 Task: Archive the email with the subject Meeting invitation from softage.1@softage.net
Action: Mouse moved to (809, 84)
Screenshot: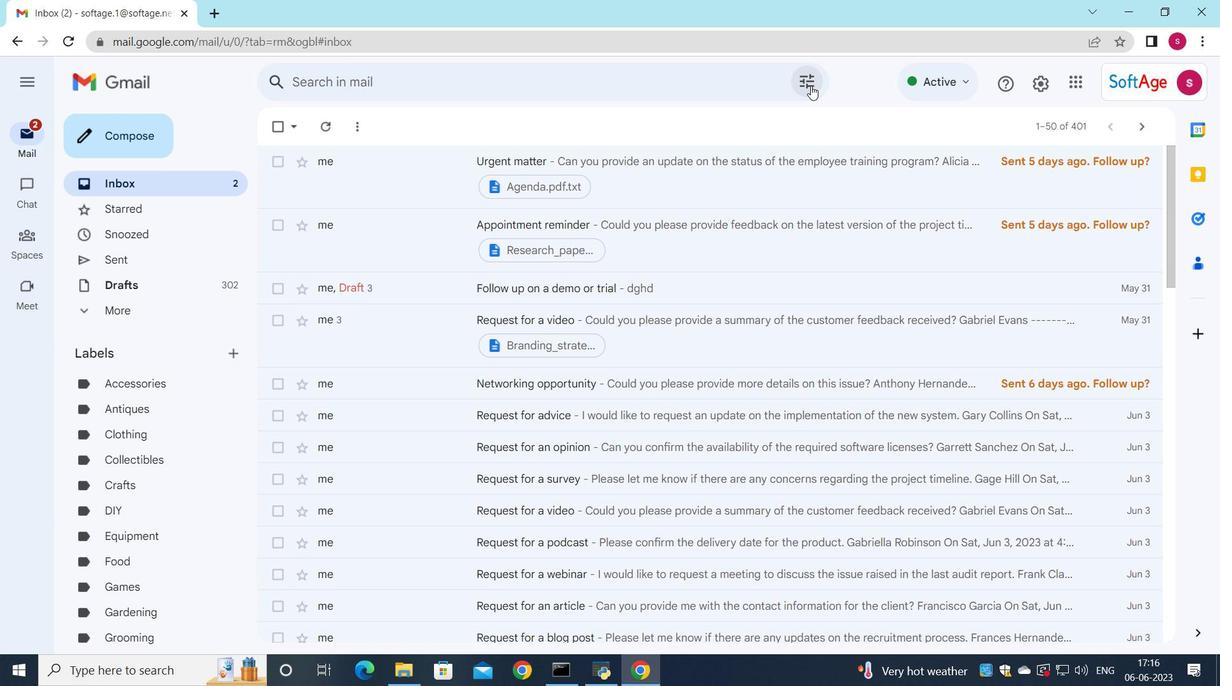 
Action: Mouse pressed left at (809, 84)
Screenshot: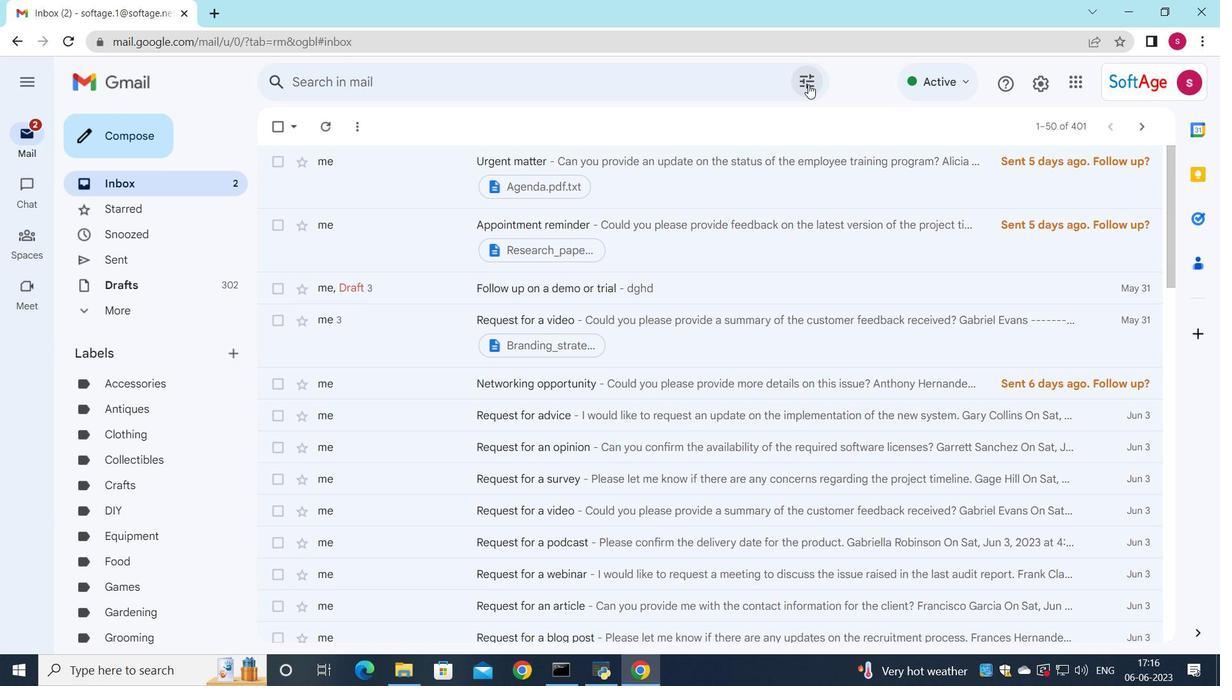 
Action: Mouse moved to (391, 139)
Screenshot: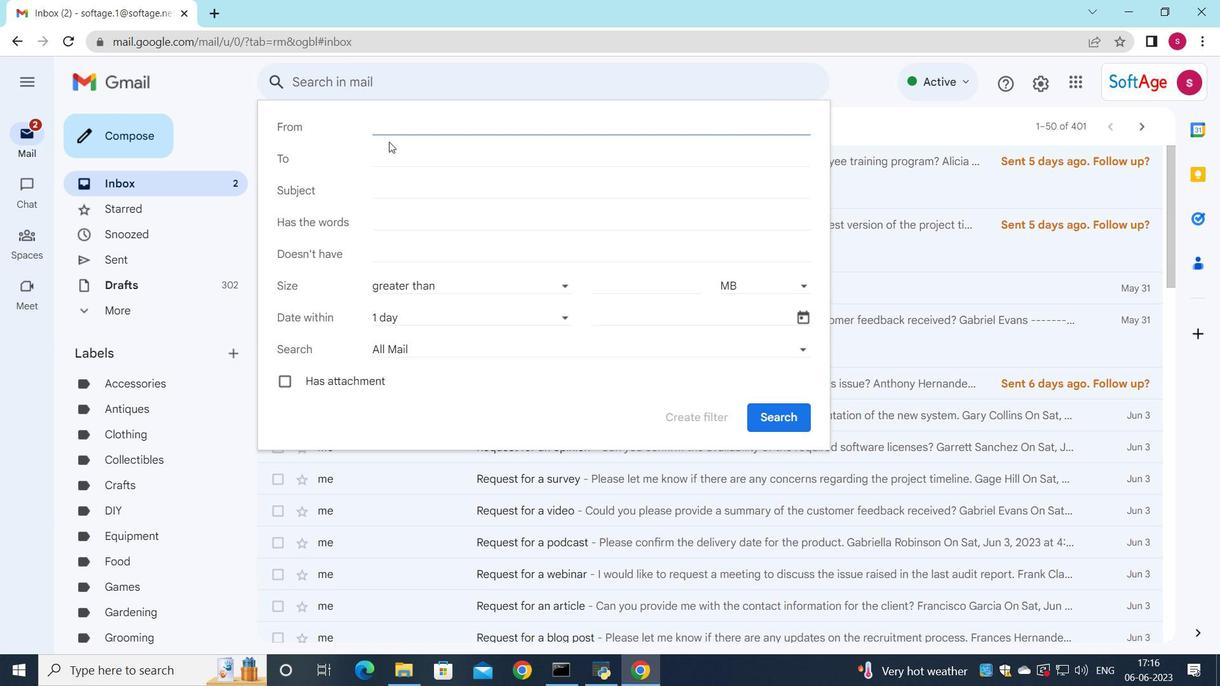 
Action: Key pressed s
Screenshot: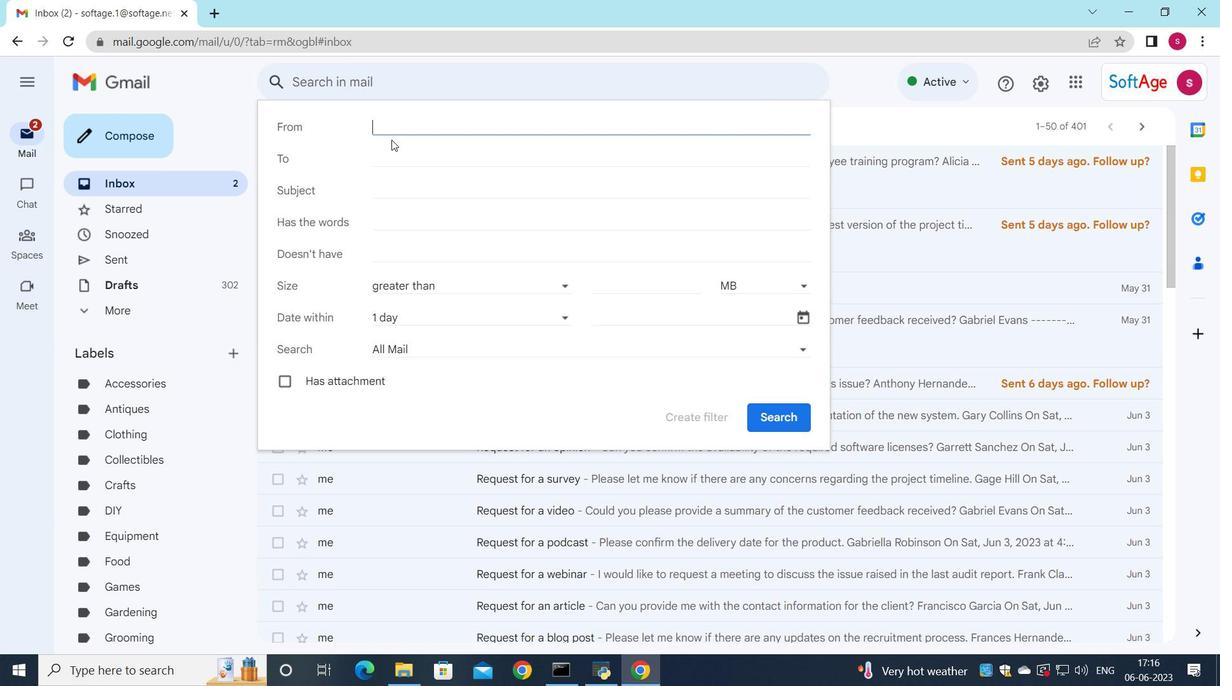 
Action: Mouse moved to (482, 155)
Screenshot: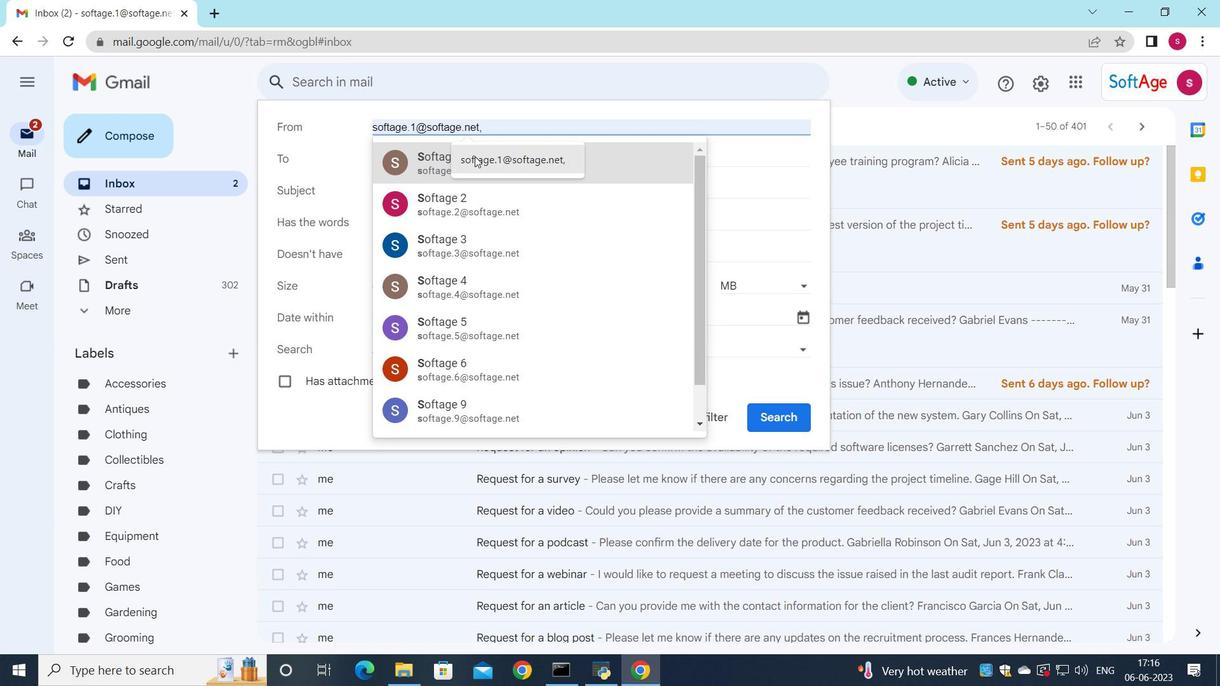 
Action: Mouse pressed left at (482, 155)
Screenshot: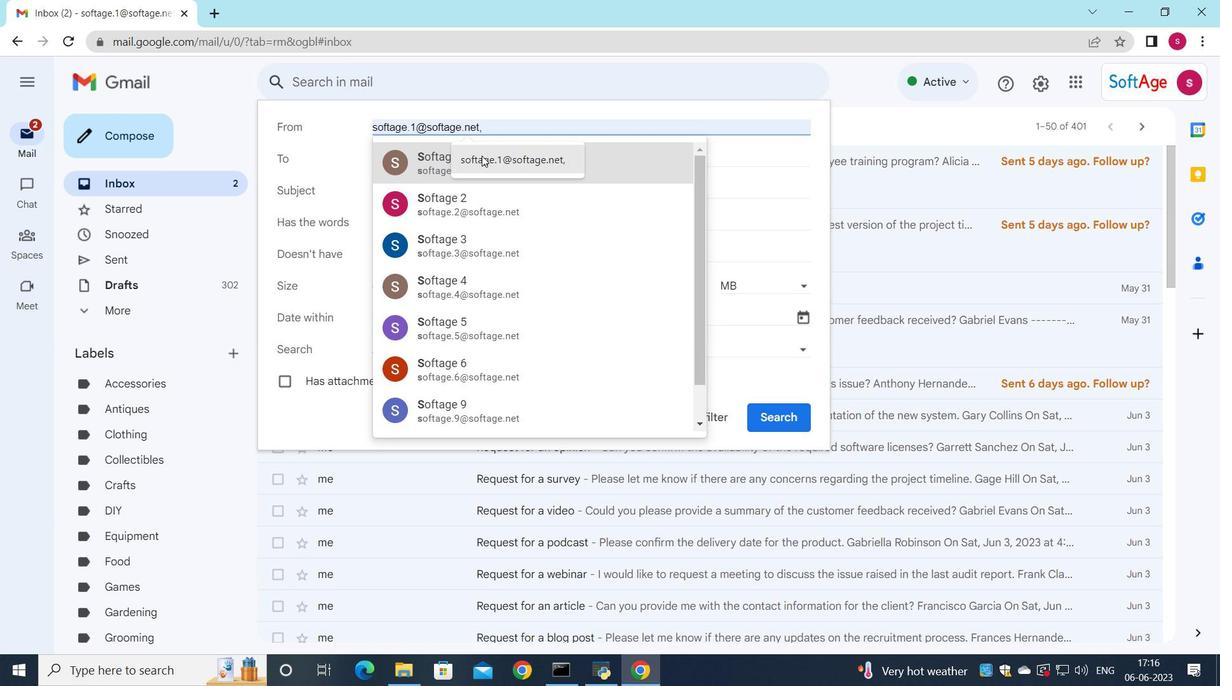 
Action: Mouse moved to (368, 187)
Screenshot: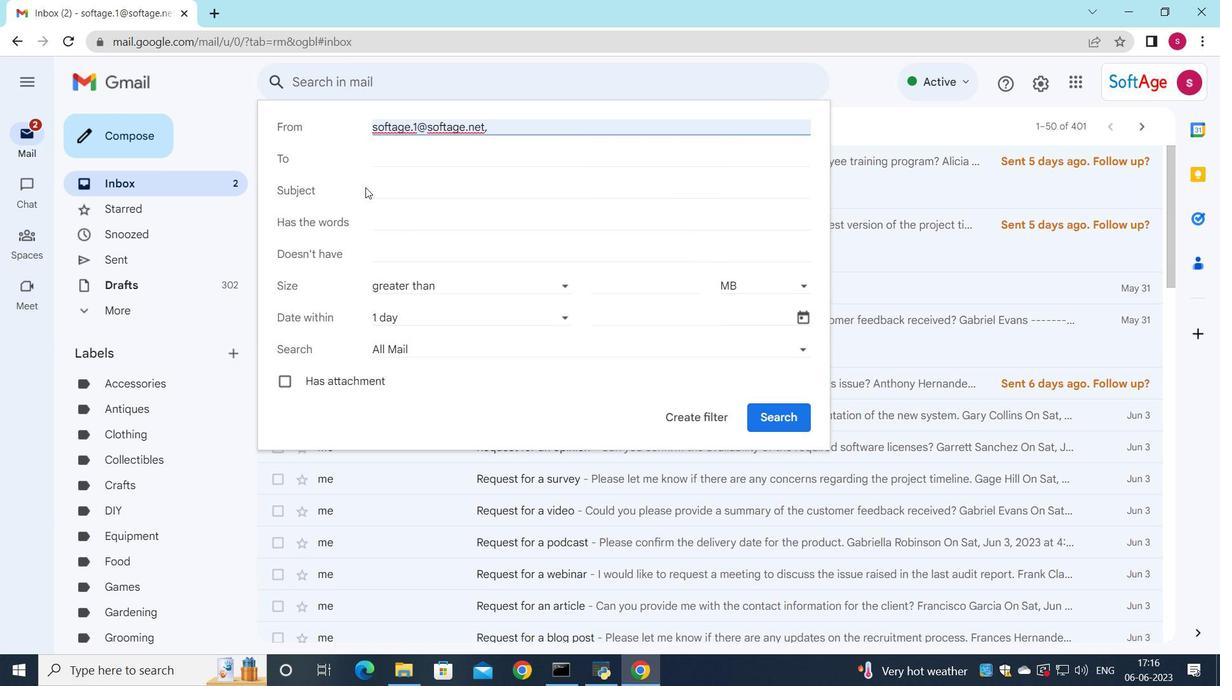 
Action: Mouse pressed left at (368, 187)
Screenshot: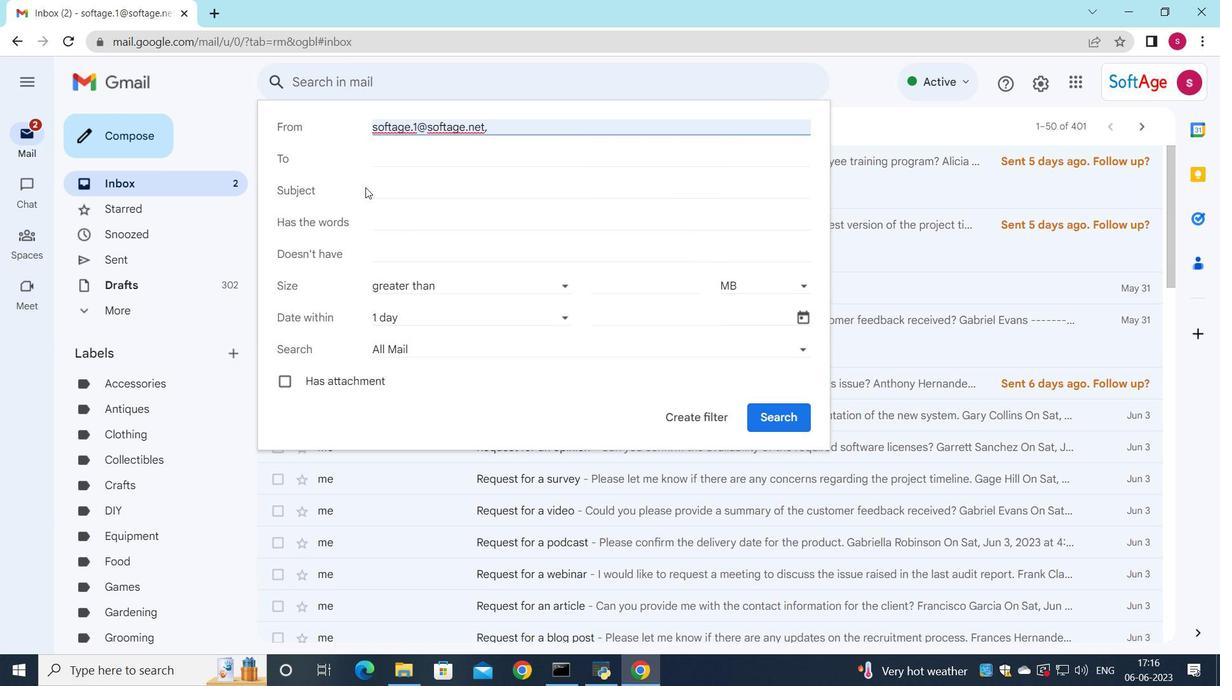 
Action: Mouse moved to (398, 186)
Screenshot: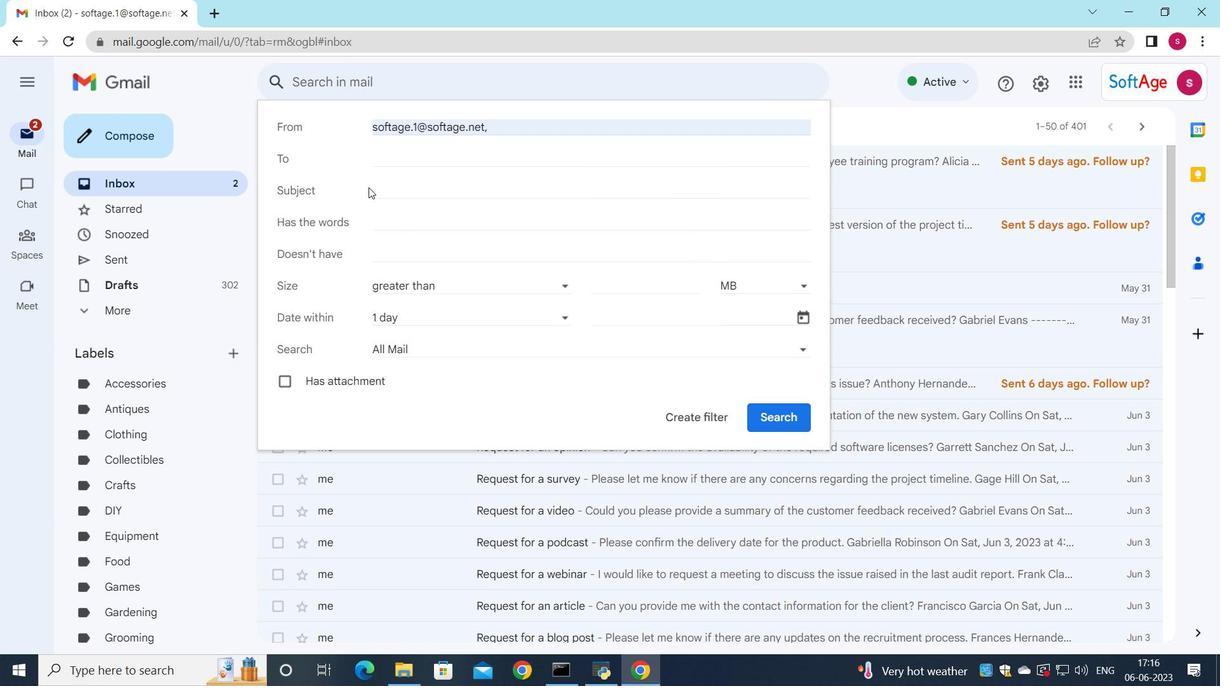 
Action: Mouse pressed left at (398, 186)
Screenshot: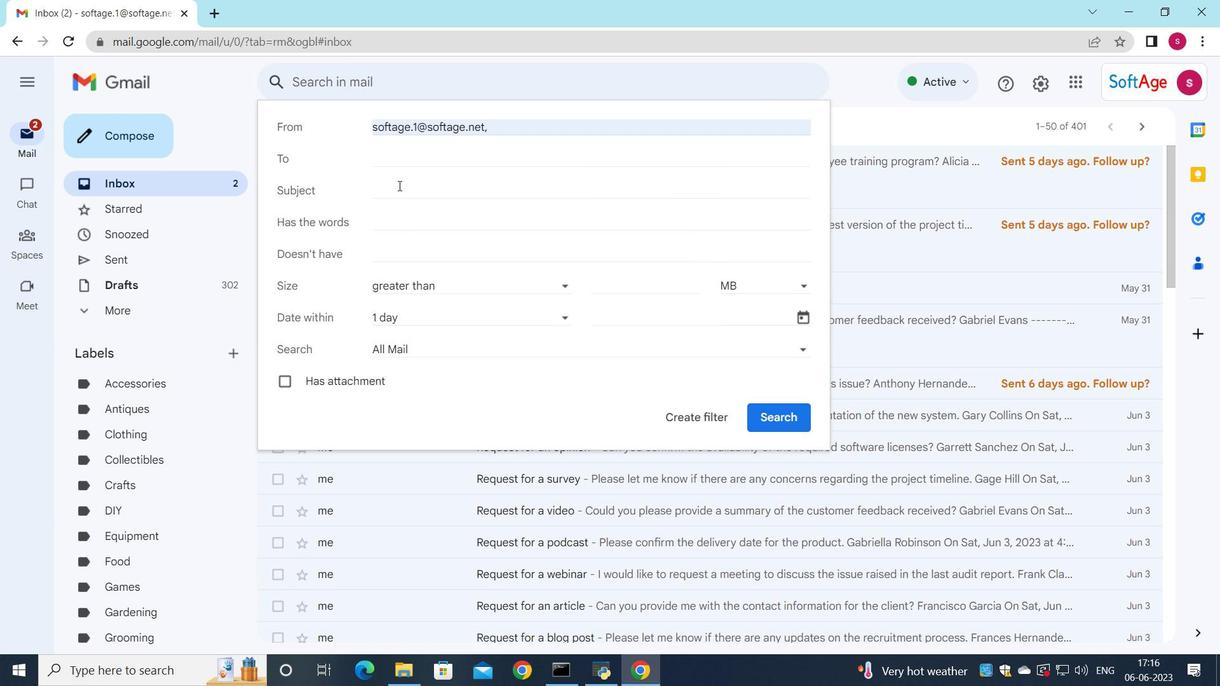 
Action: Mouse moved to (511, 197)
Screenshot: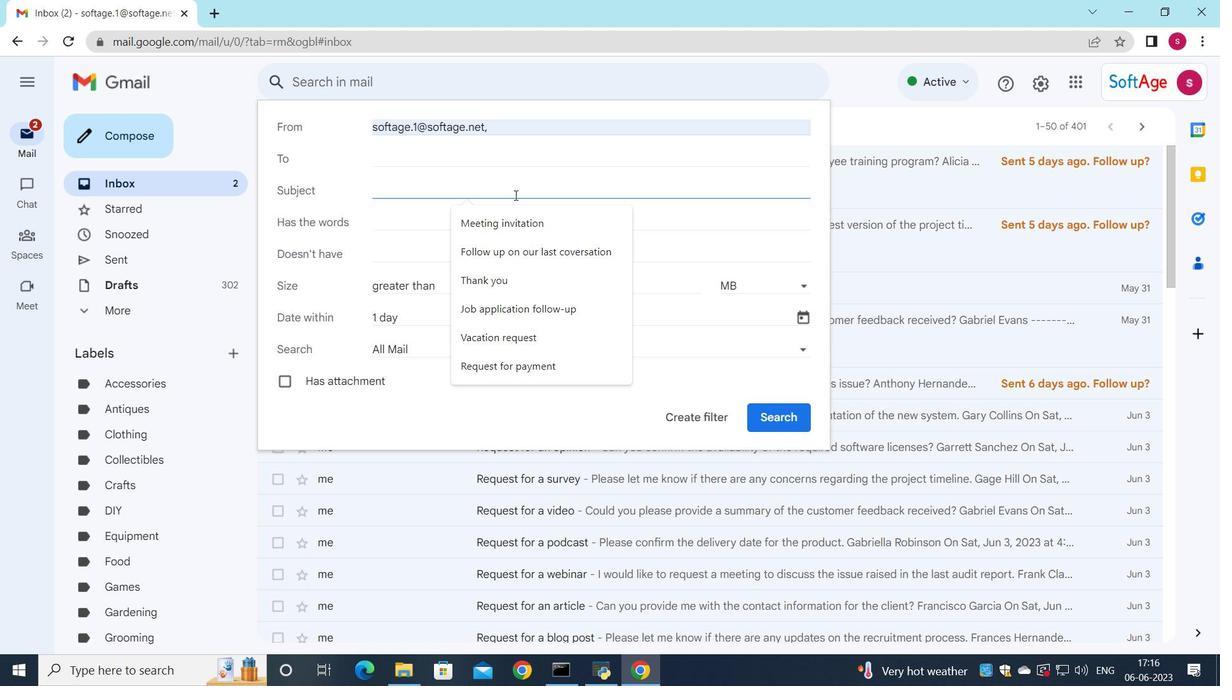 
Action: Key pressed <Key.shift>Meeting<Key.space>
Screenshot: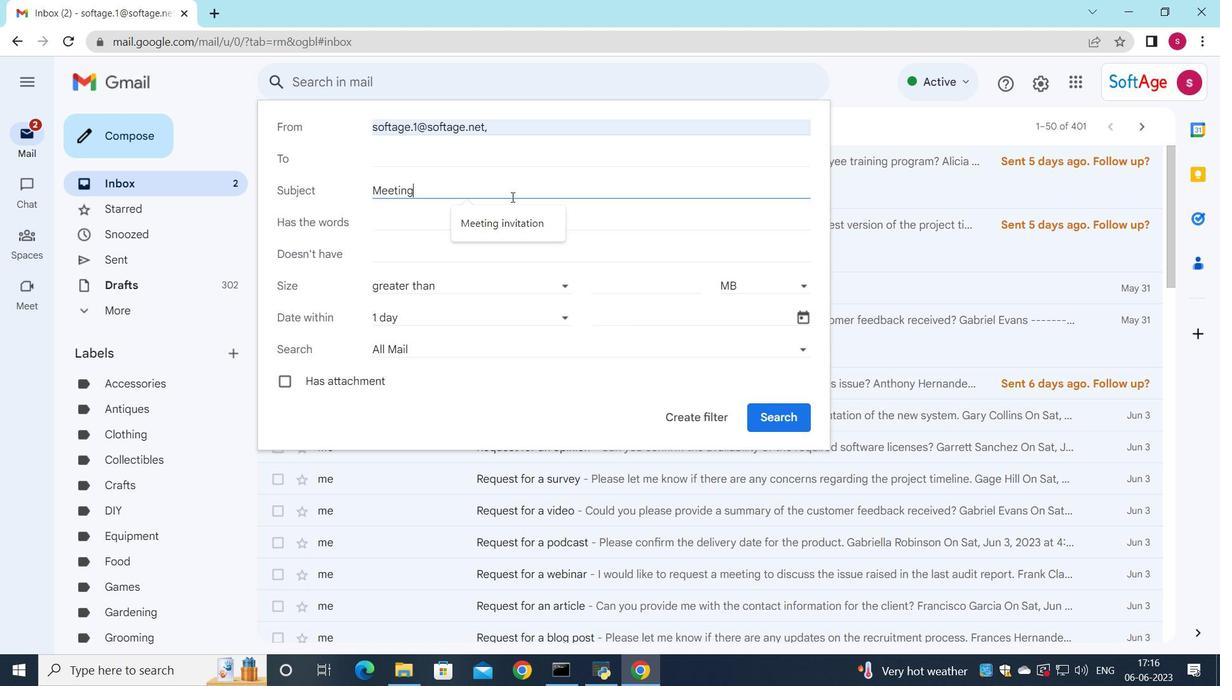 
Action: Mouse moved to (514, 215)
Screenshot: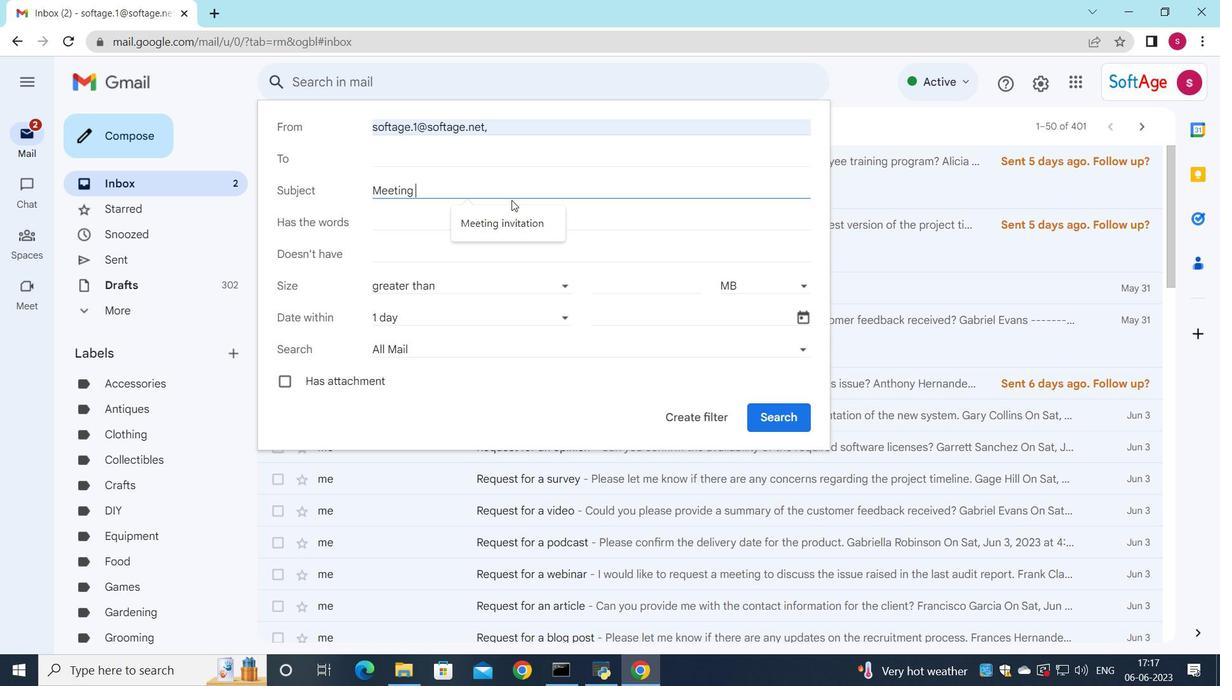 
Action: Mouse pressed left at (514, 215)
Screenshot: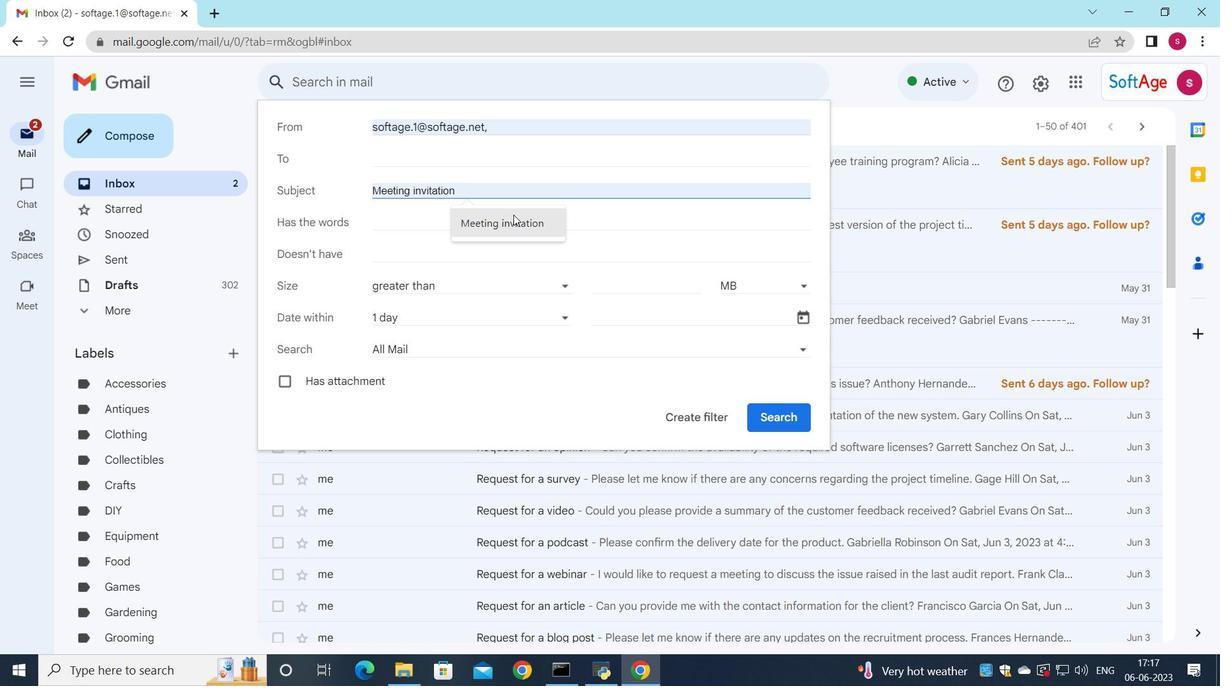
Action: Mouse moved to (501, 307)
Screenshot: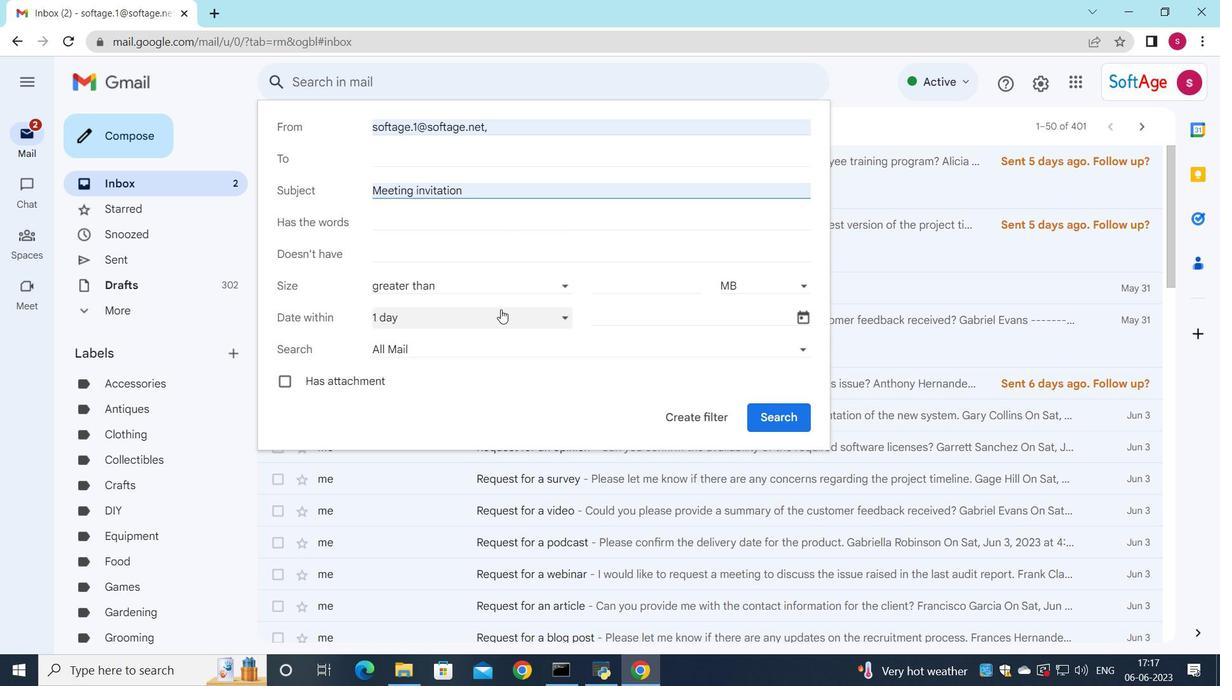 
Action: Mouse pressed left at (501, 307)
Screenshot: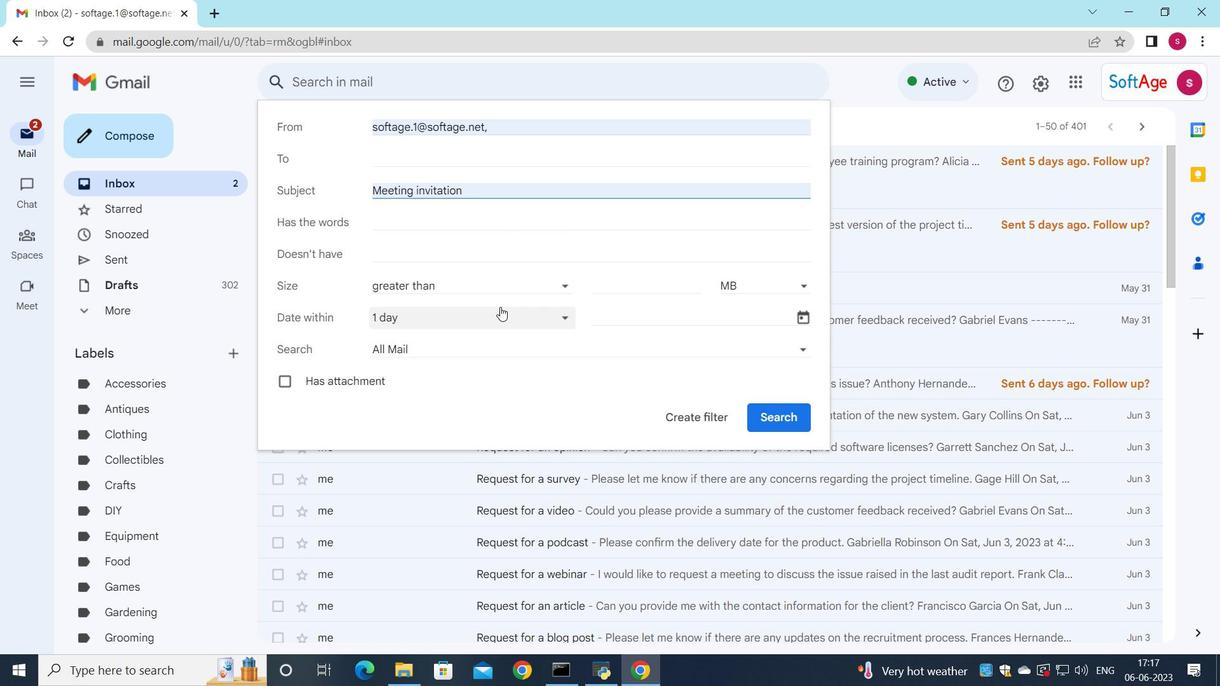 
Action: Mouse moved to (429, 489)
Screenshot: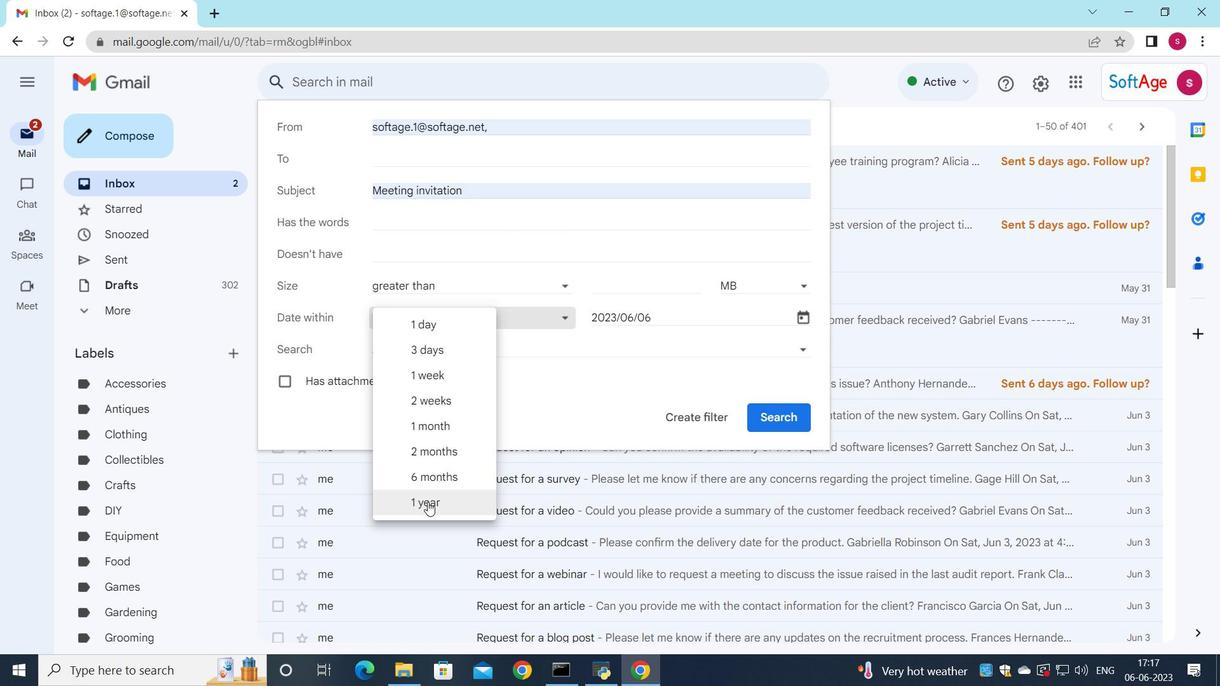 
Action: Mouse pressed left at (429, 489)
Screenshot: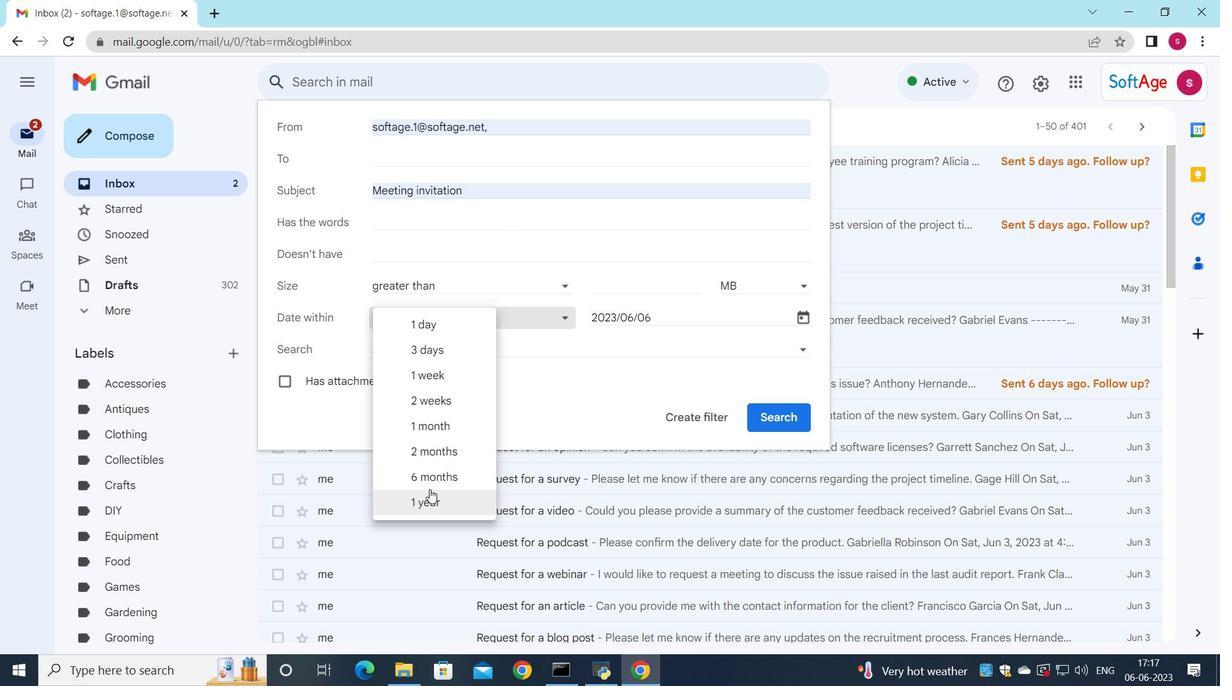 
Action: Mouse moved to (769, 406)
Screenshot: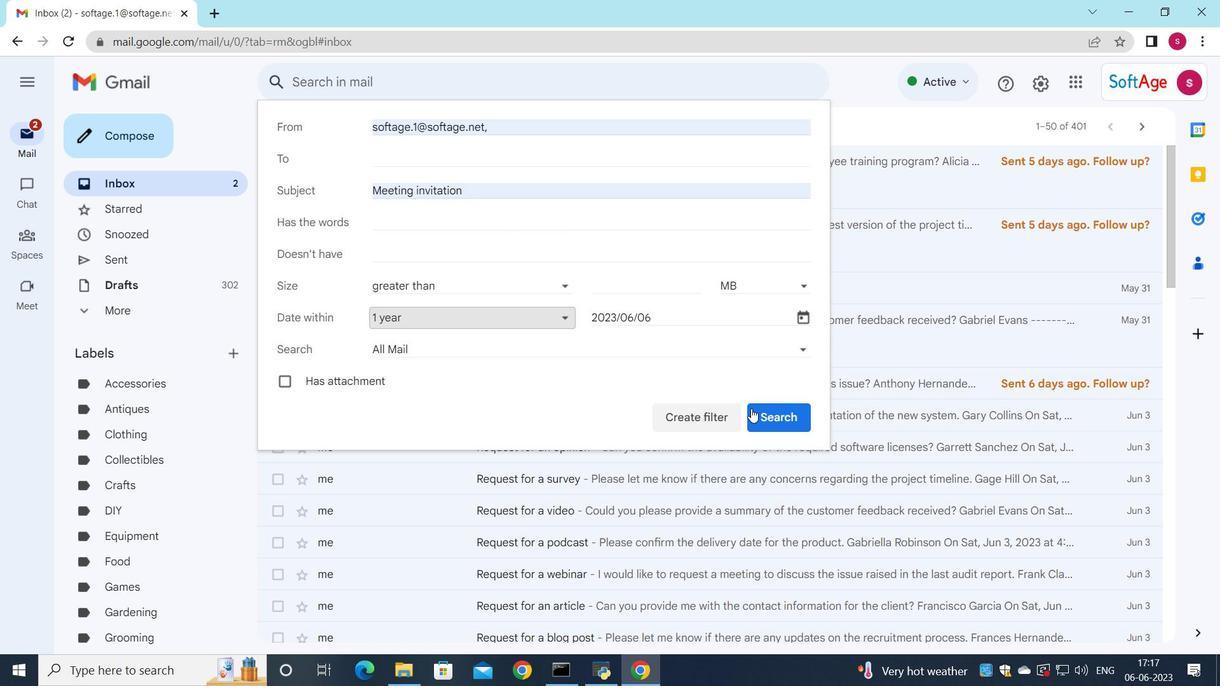 
Action: Mouse pressed left at (769, 406)
Screenshot: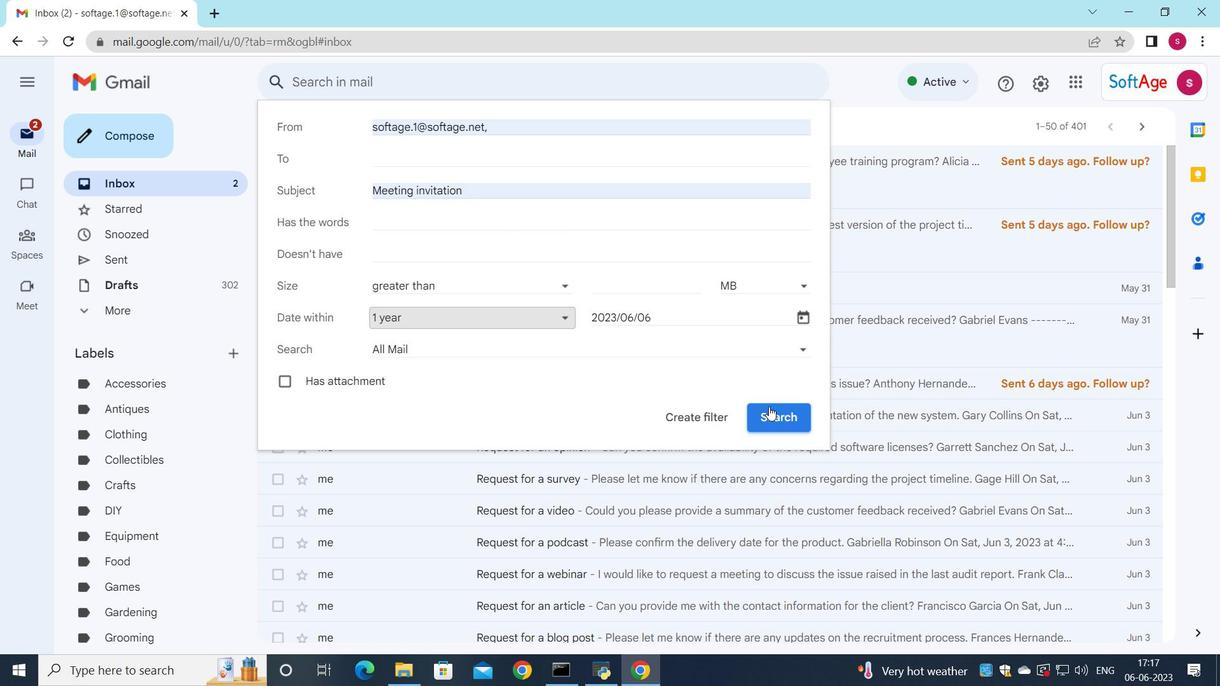 
Action: Mouse moved to (691, 267)
Screenshot: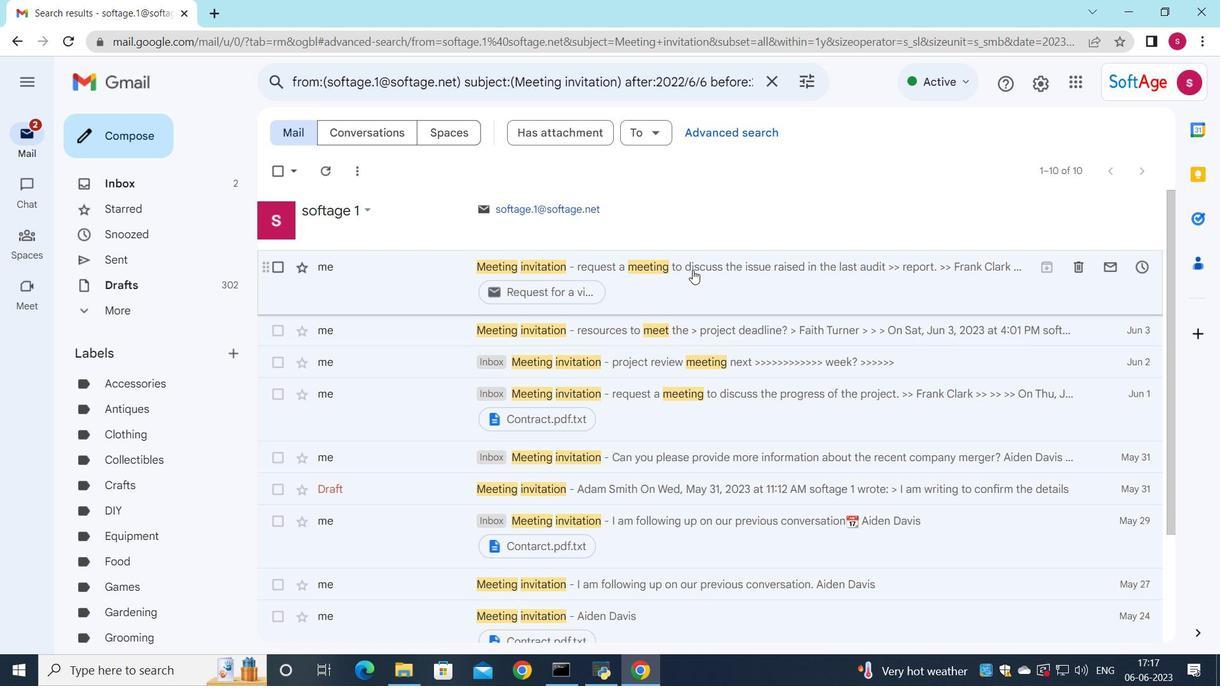 
Action: Mouse pressed left at (691, 267)
Screenshot: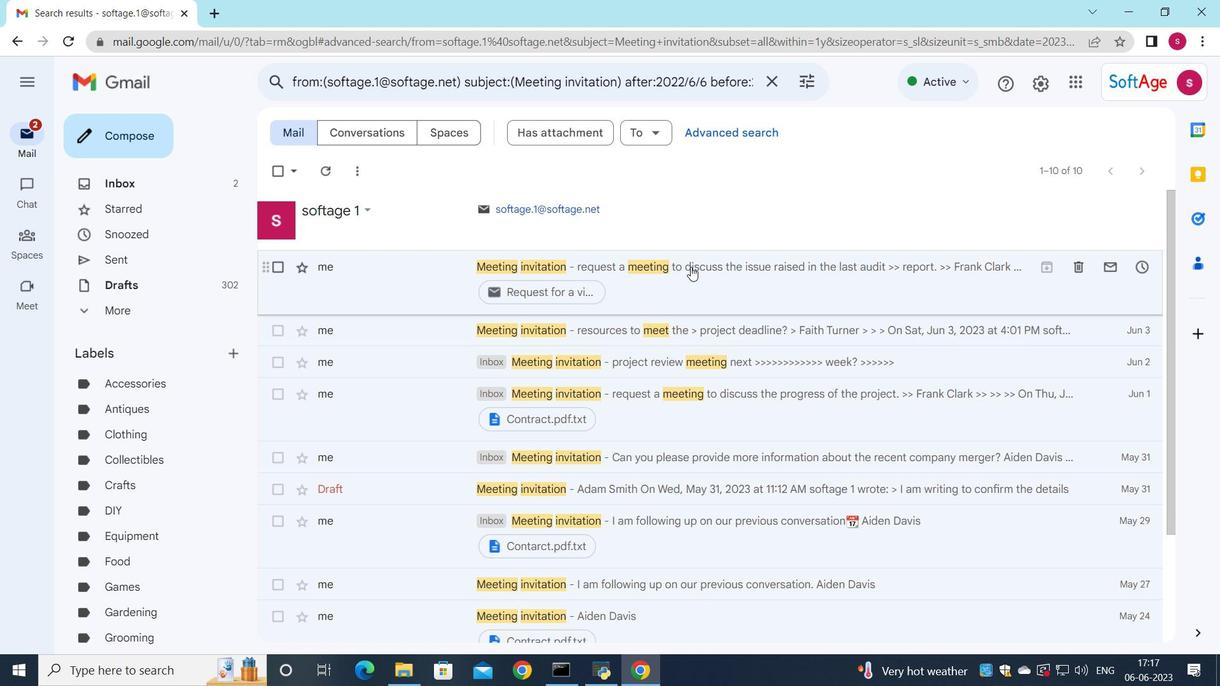 
Action: Mouse moved to (326, 129)
Screenshot: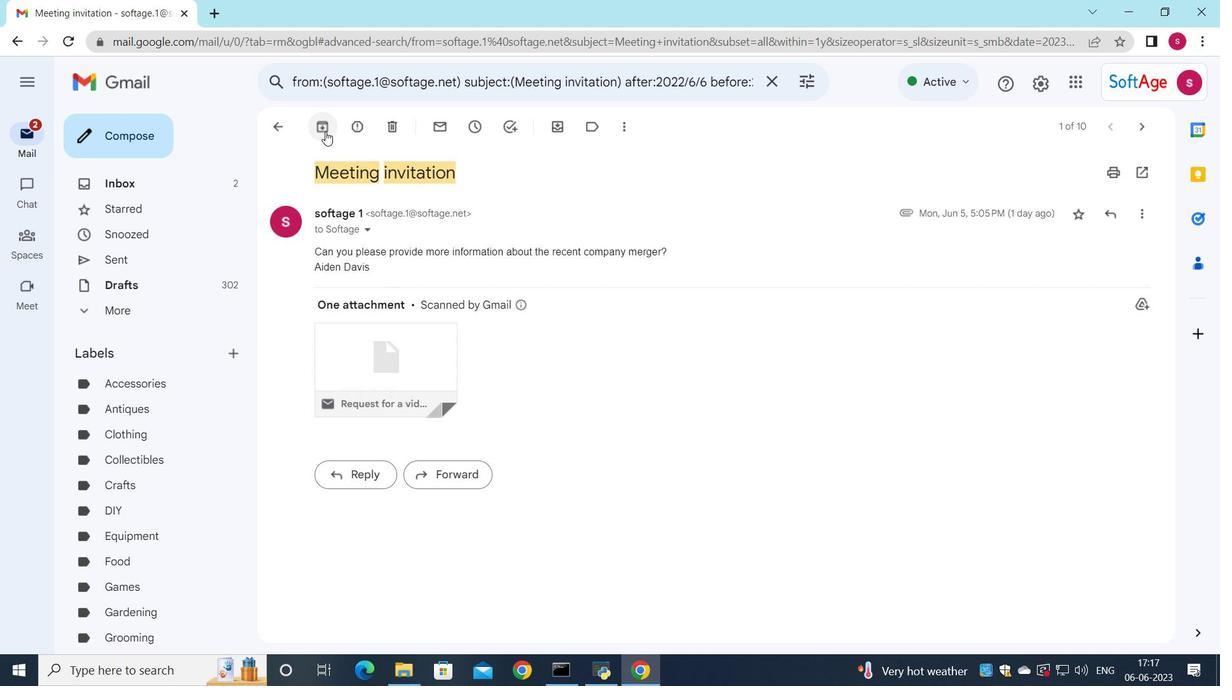 
Action: Mouse pressed left at (326, 129)
Screenshot: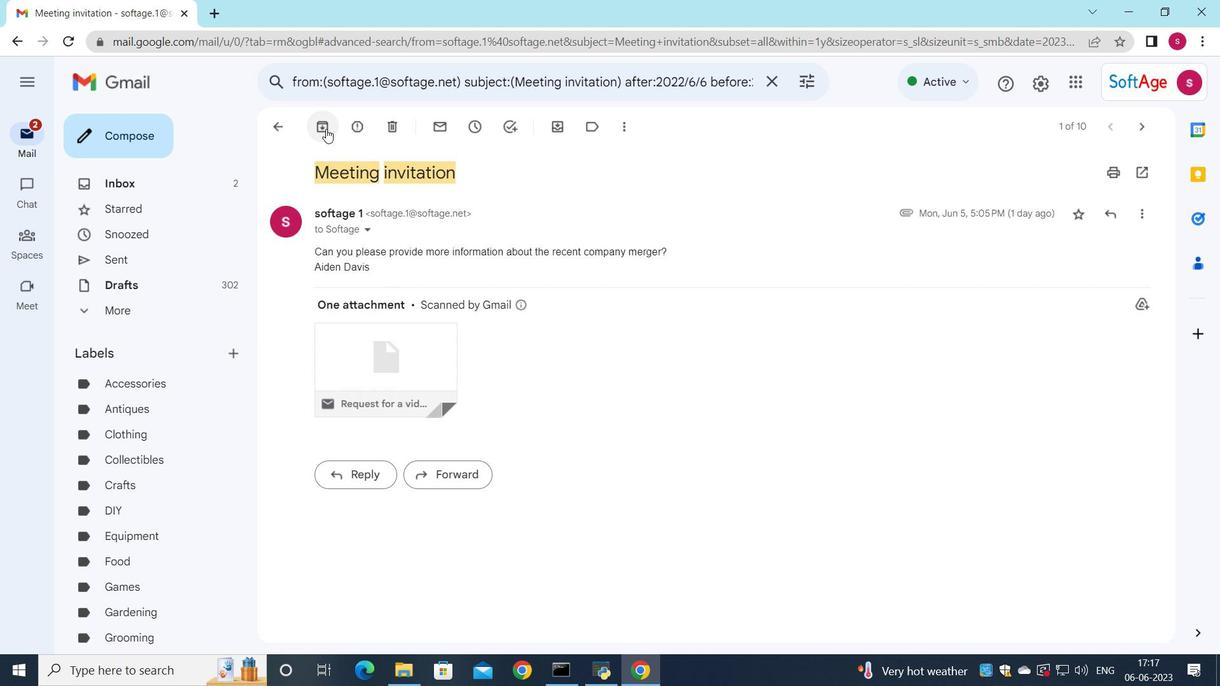 
Action: Mouse moved to (981, 292)
Screenshot: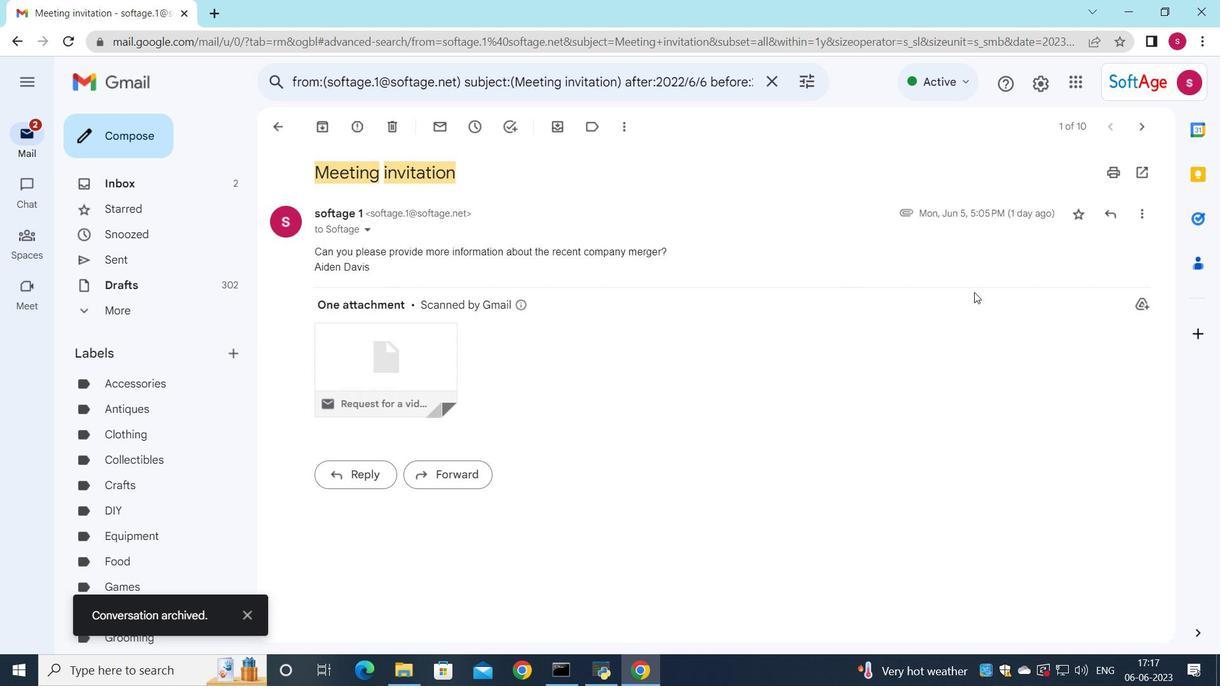 
